 Task: Set the posterize level for the posterize video filter to 7.
Action: Mouse moved to (92, 29)
Screenshot: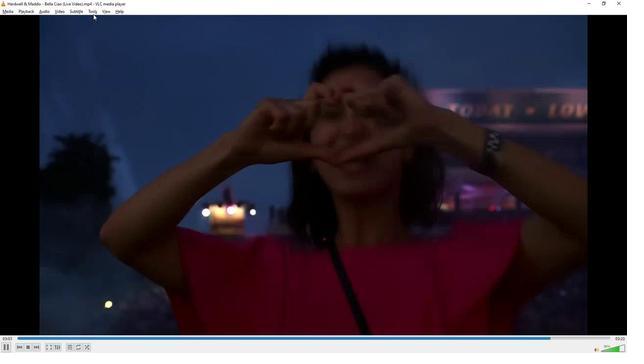 
Action: Mouse pressed left at (92, 29)
Screenshot: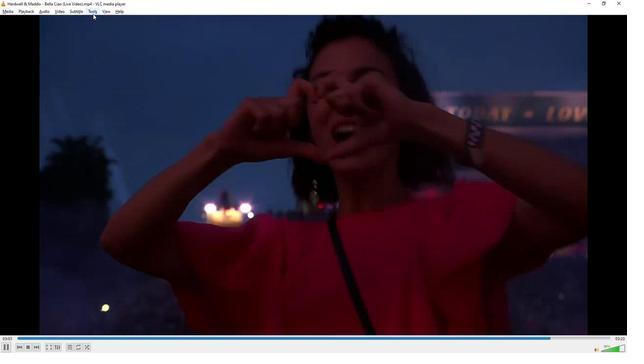 
Action: Mouse moved to (104, 91)
Screenshot: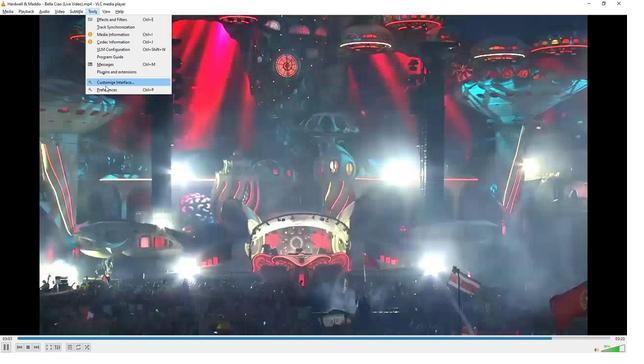 
Action: Mouse pressed left at (104, 91)
Screenshot: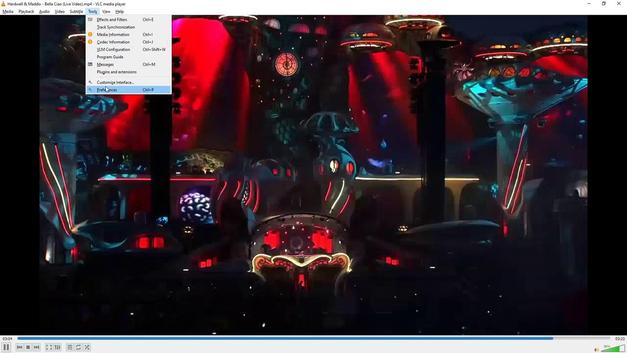 
Action: Mouse moved to (139, 255)
Screenshot: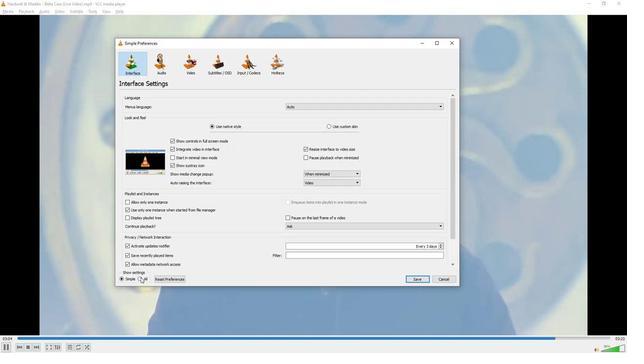 
Action: Mouse pressed left at (139, 255)
Screenshot: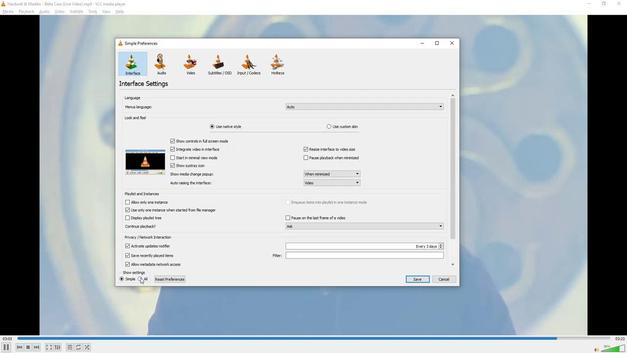 
Action: Mouse moved to (140, 220)
Screenshot: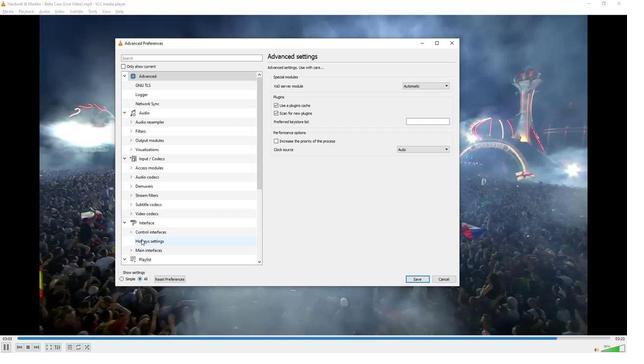 
Action: Mouse scrolled (140, 220) with delta (0, 0)
Screenshot: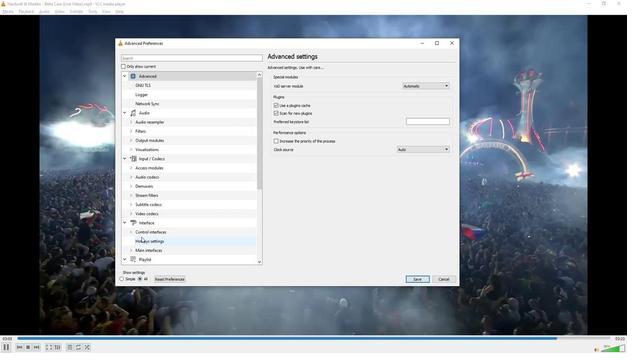 
Action: Mouse scrolled (140, 220) with delta (0, 0)
Screenshot: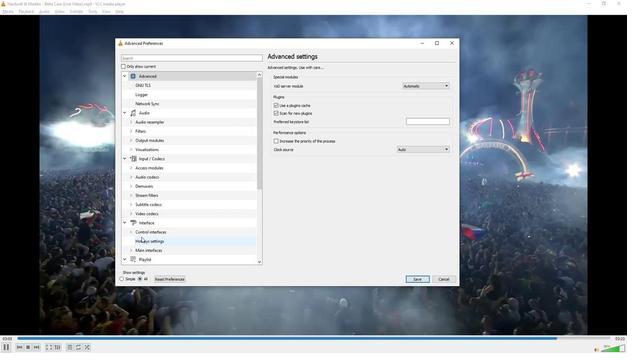 
Action: Mouse scrolled (140, 220) with delta (0, 0)
Screenshot: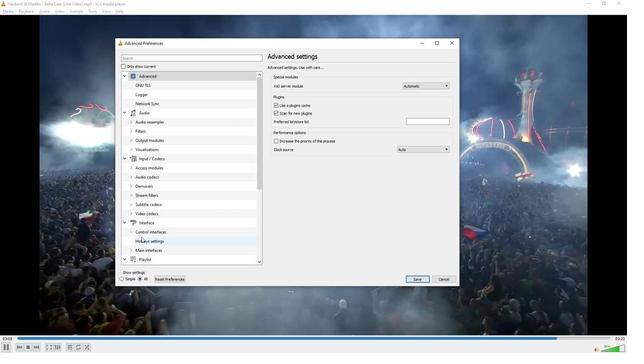 
Action: Mouse scrolled (140, 220) with delta (0, 0)
Screenshot: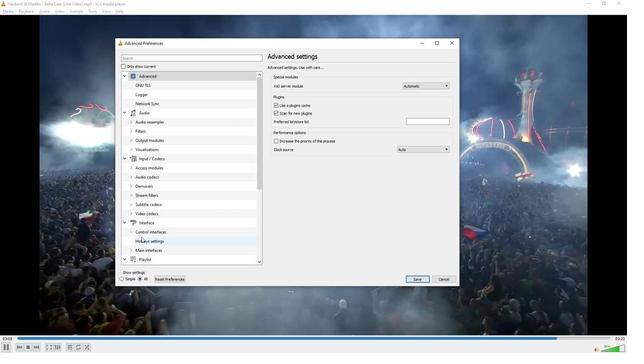 
Action: Mouse scrolled (140, 220) with delta (0, 0)
Screenshot: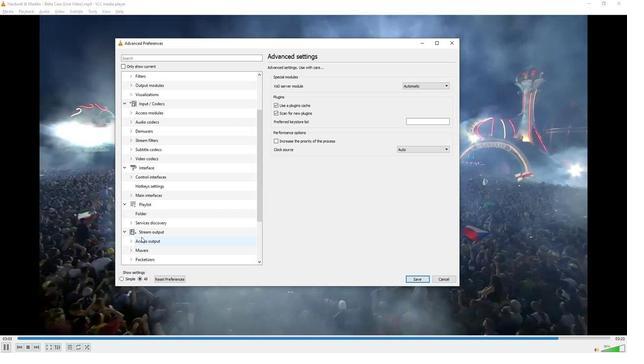 
Action: Mouse moved to (140, 220)
Screenshot: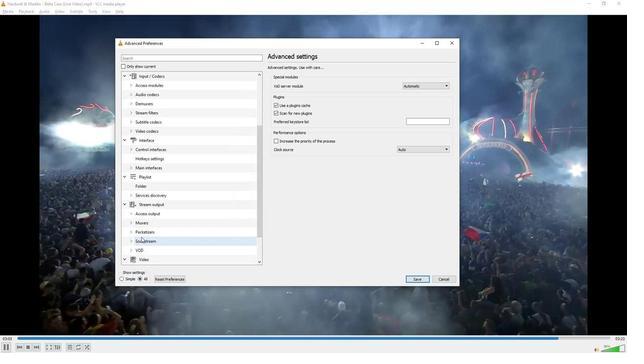 
Action: Mouse scrolled (140, 219) with delta (0, 0)
Screenshot: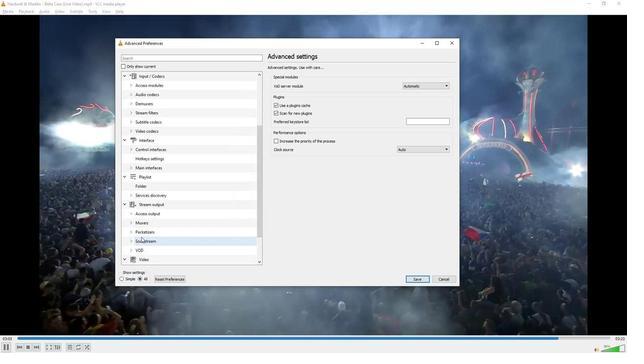 
Action: Mouse scrolled (140, 219) with delta (0, 0)
Screenshot: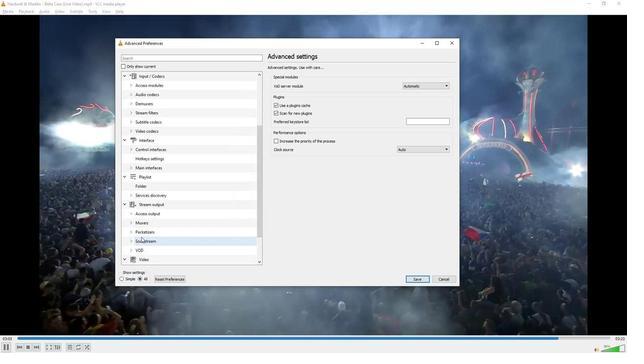 
Action: Mouse scrolled (140, 219) with delta (0, 0)
Screenshot: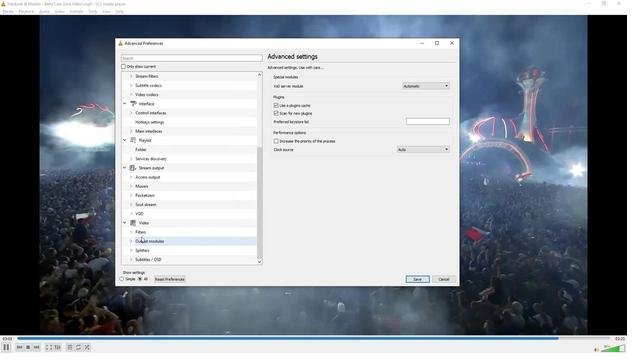 
Action: Mouse scrolled (140, 219) with delta (0, 0)
Screenshot: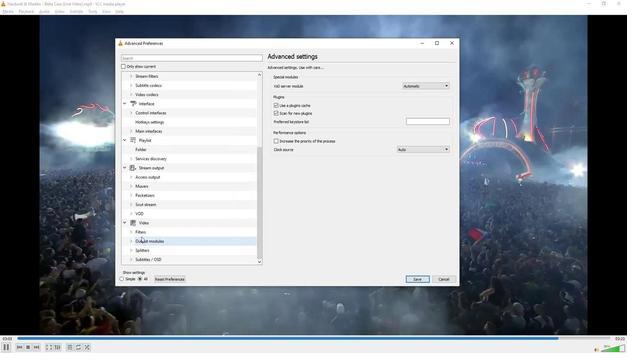 
Action: Mouse moved to (128, 216)
Screenshot: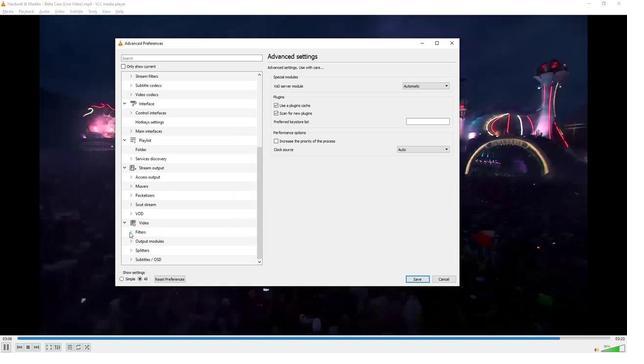 
Action: Mouse pressed left at (128, 216)
Screenshot: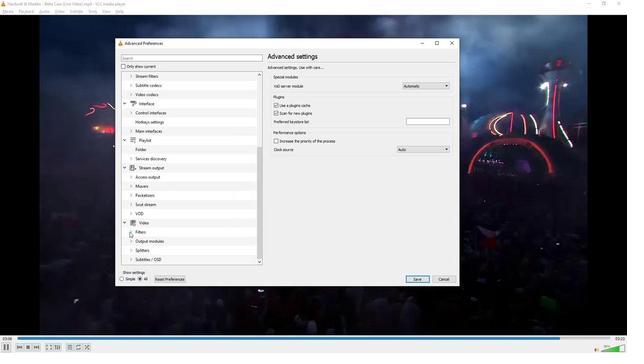 
Action: Mouse moved to (148, 203)
Screenshot: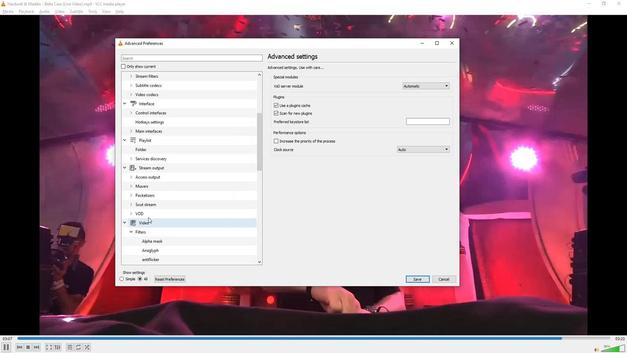 
Action: Mouse scrolled (148, 203) with delta (0, 0)
Screenshot: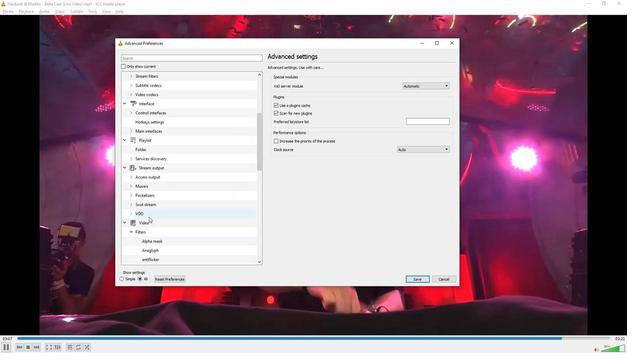 
Action: Mouse scrolled (148, 203) with delta (0, 0)
Screenshot: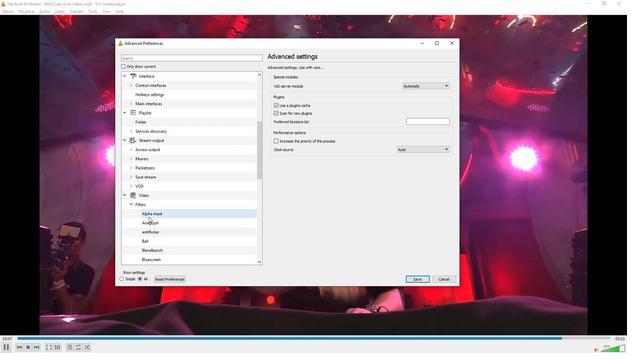 
Action: Mouse scrolled (148, 203) with delta (0, 0)
Screenshot: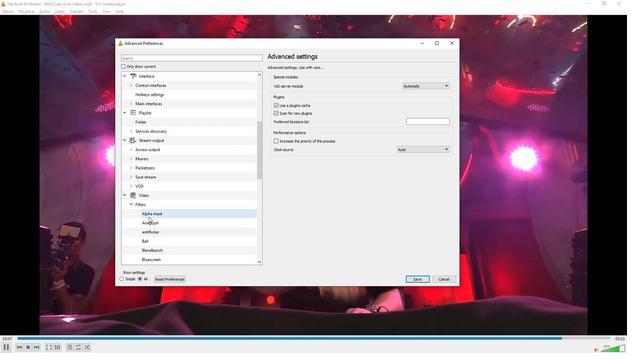 
Action: Mouse scrolled (148, 203) with delta (0, 0)
Screenshot: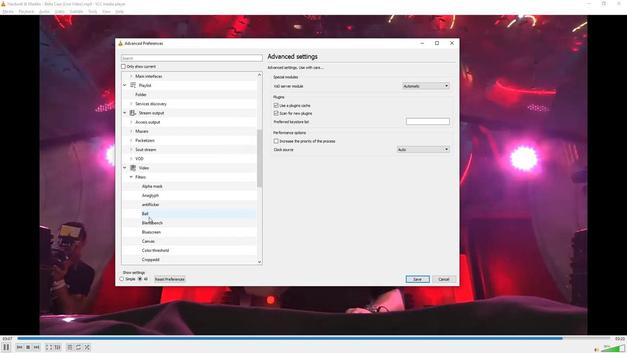 
Action: Mouse scrolled (148, 203) with delta (0, 0)
Screenshot: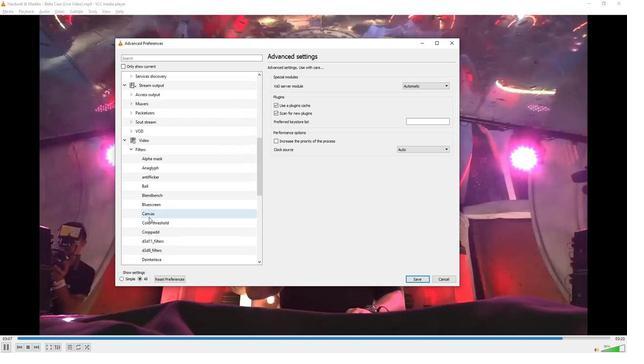 
Action: Mouse scrolled (148, 203) with delta (0, 0)
Screenshot: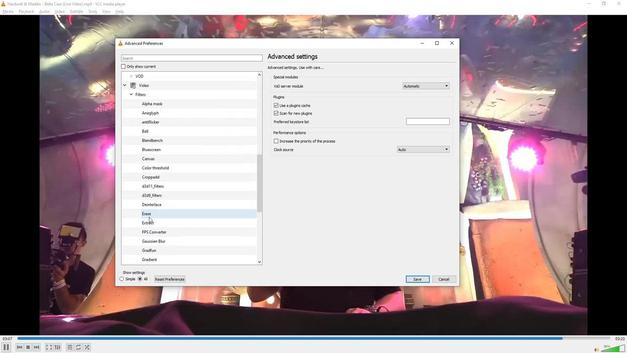 
Action: Mouse scrolled (148, 203) with delta (0, 0)
Screenshot: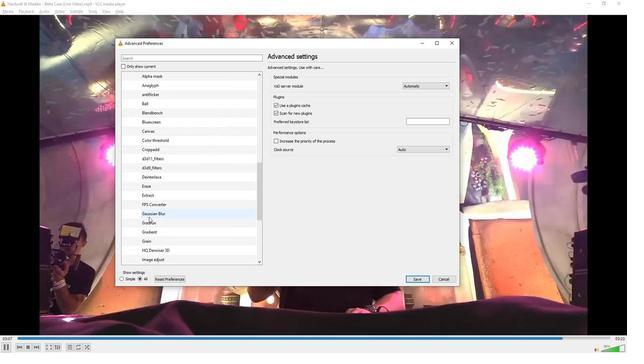 
Action: Mouse scrolled (148, 203) with delta (0, 0)
Screenshot: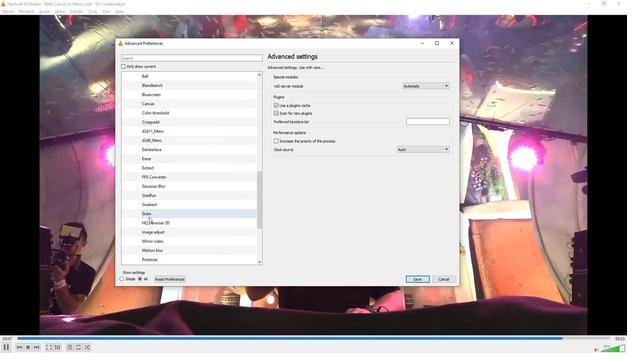 
Action: Mouse moved to (146, 216)
Screenshot: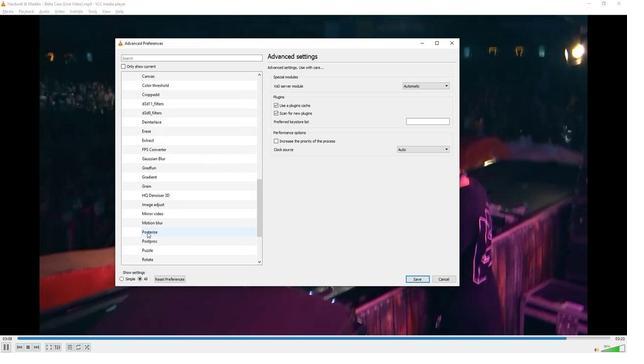 
Action: Mouse pressed left at (146, 216)
Screenshot: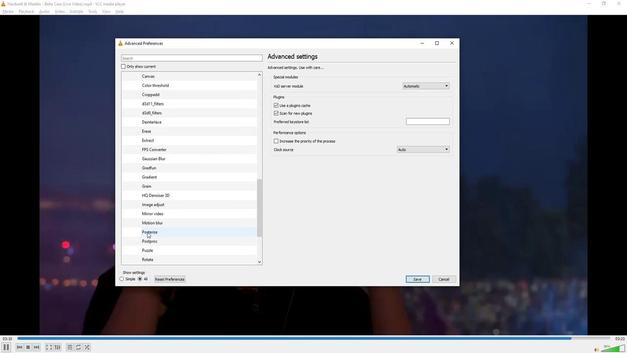 
Action: Mouse moved to (450, 82)
Screenshot: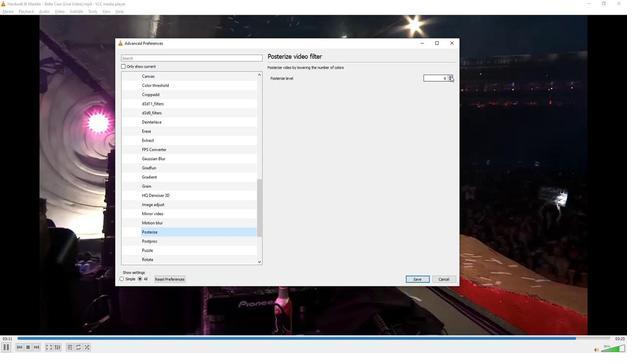 
Action: Mouse pressed left at (450, 82)
Screenshot: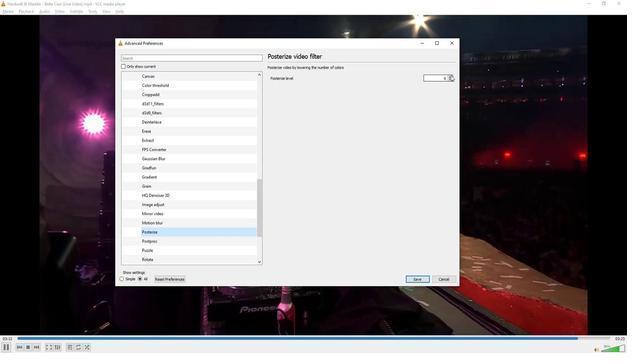 
Action: Mouse moved to (437, 113)
Screenshot: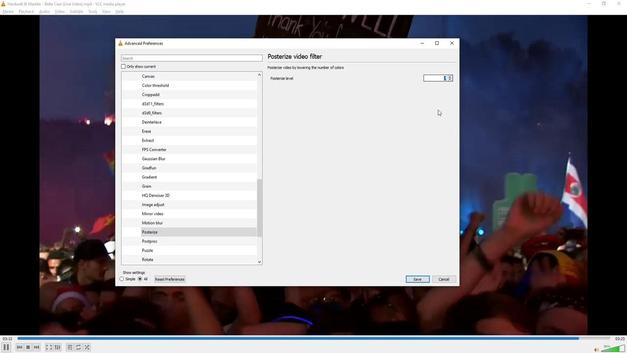 
Action: Mouse pressed left at (437, 113)
Screenshot: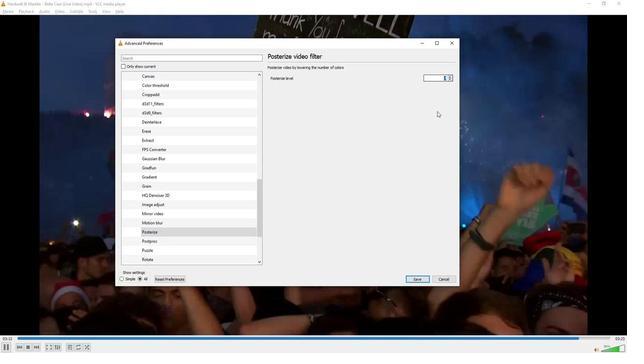 
